 Task: For heading Use Italics Comfortaa with blue colour & bold.  font size for heading18,  'Change the font style of data to'Courier New and font size to 9,  Change the alignment of both headline & data to Align center.  In the sheet  BankBalances
Action: Mouse moved to (49, 184)
Screenshot: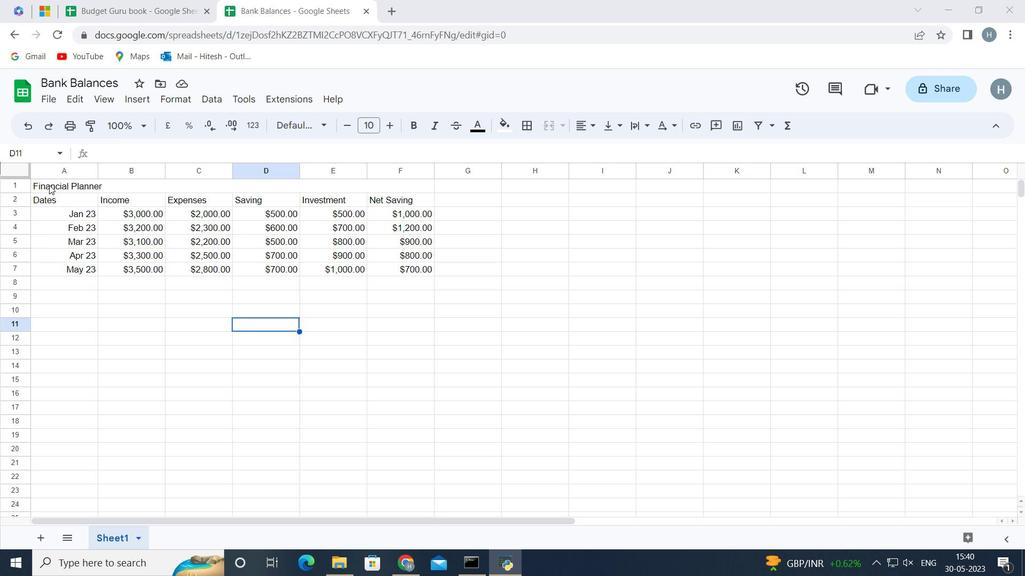 
Action: Mouse pressed left at (49, 184)
Screenshot: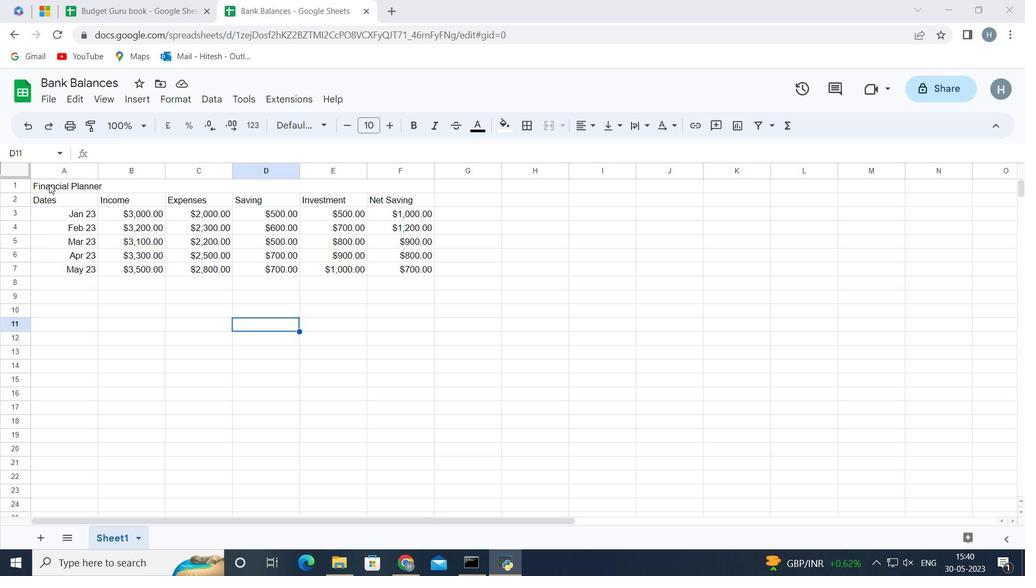 
Action: Mouse moved to (310, 128)
Screenshot: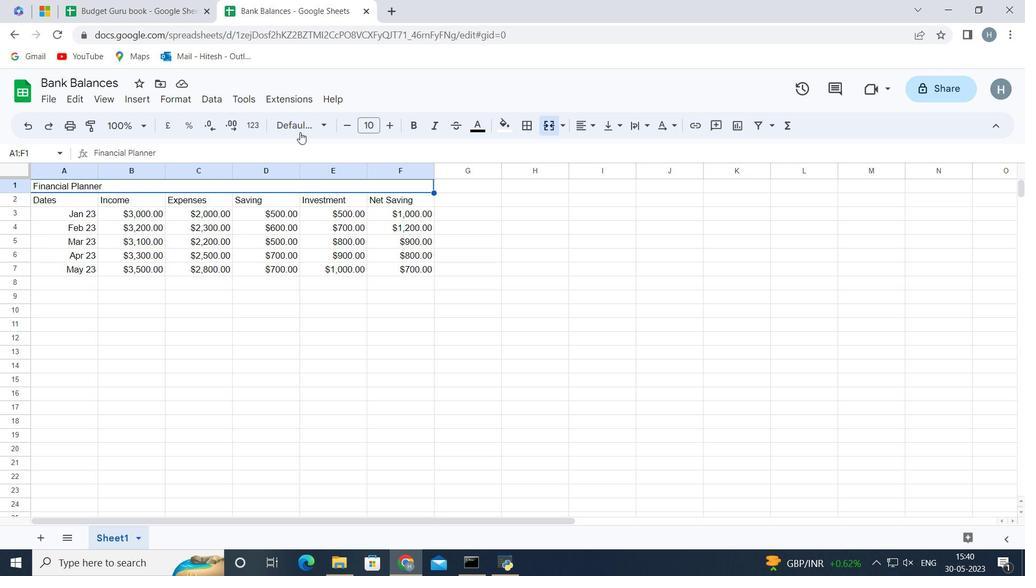 
Action: Mouse pressed left at (310, 128)
Screenshot: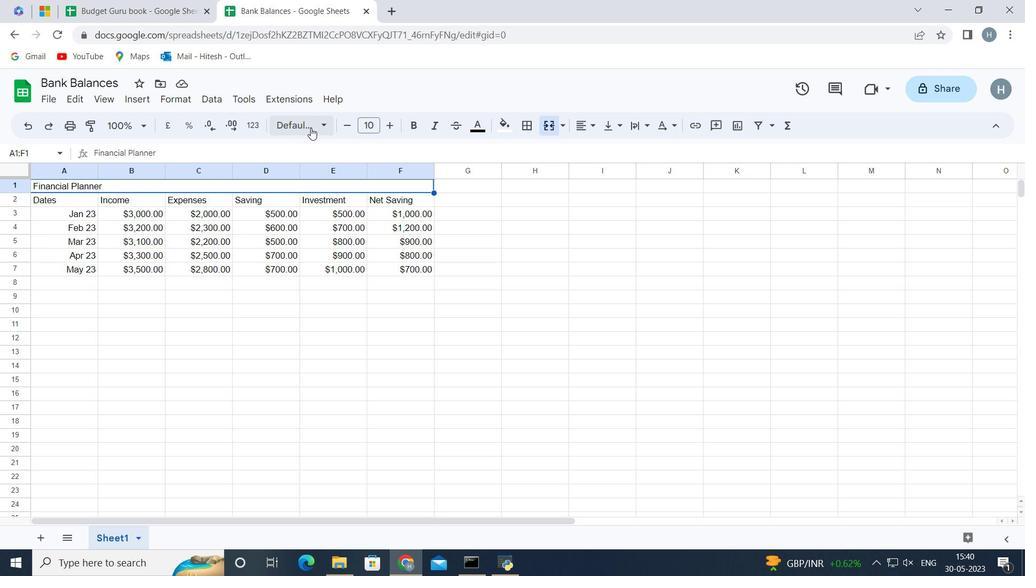 
Action: Mouse moved to (335, 326)
Screenshot: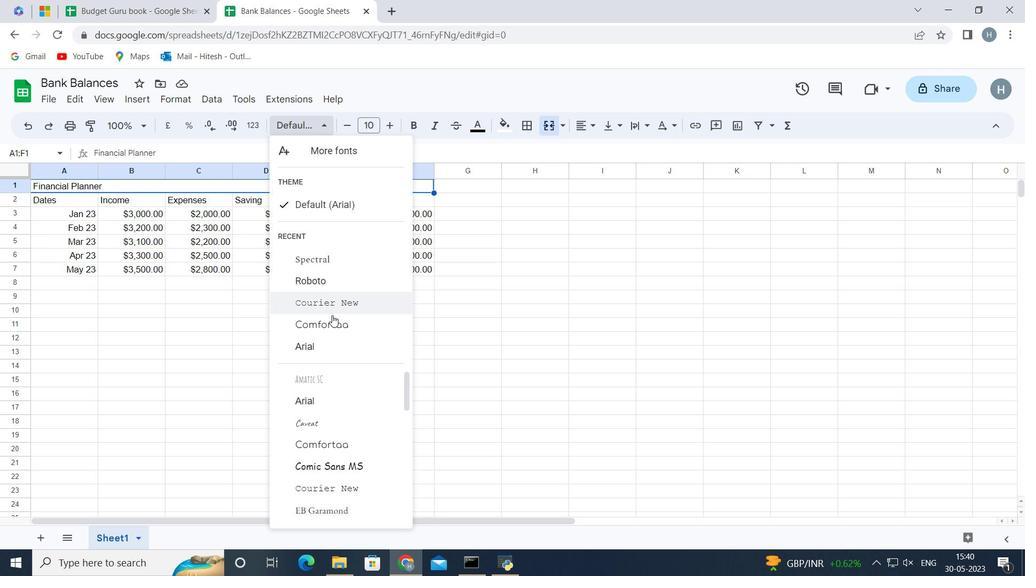 
Action: Mouse pressed left at (335, 326)
Screenshot: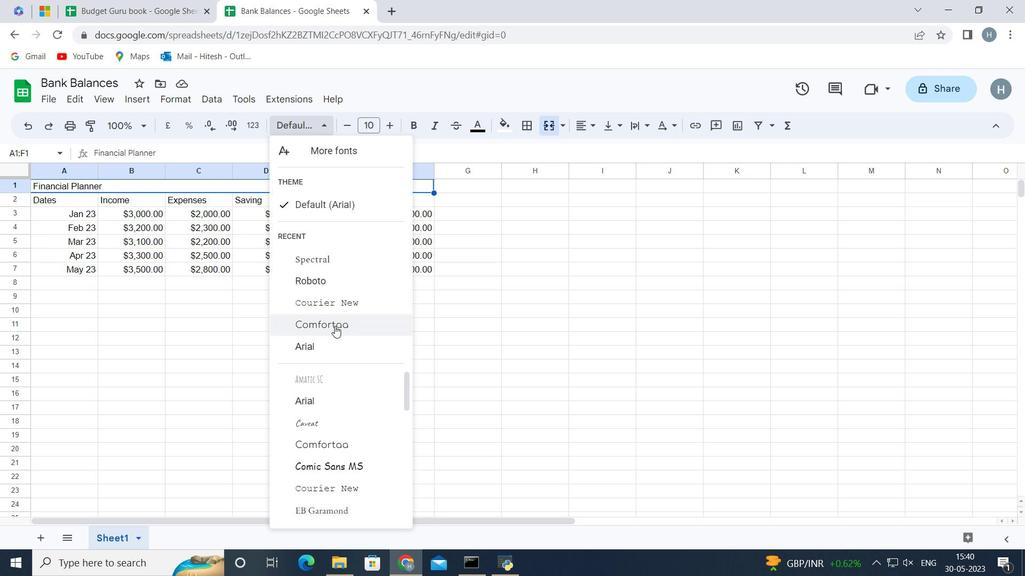 
Action: Mouse moved to (497, 129)
Screenshot: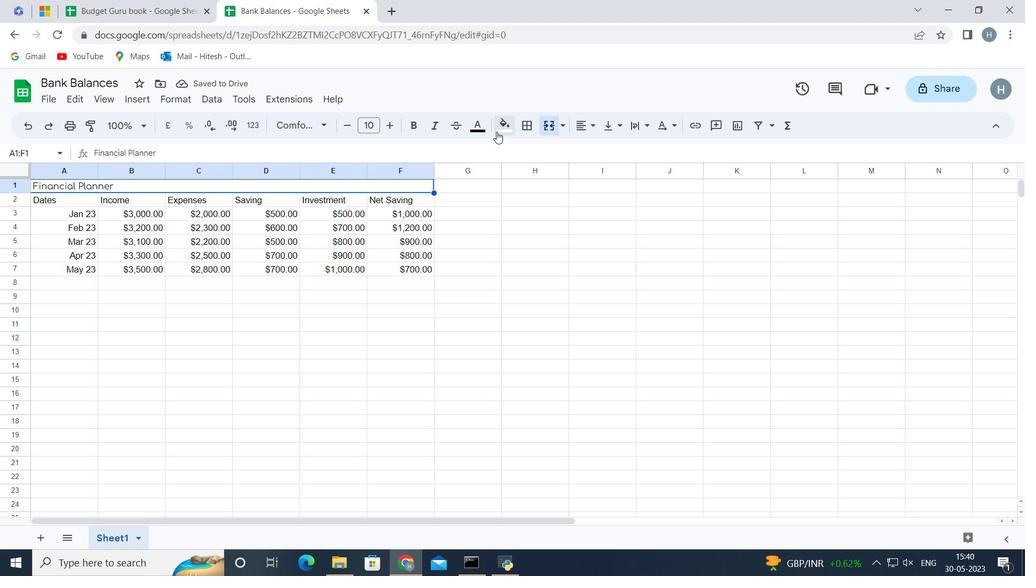 
Action: Mouse pressed left at (497, 129)
Screenshot: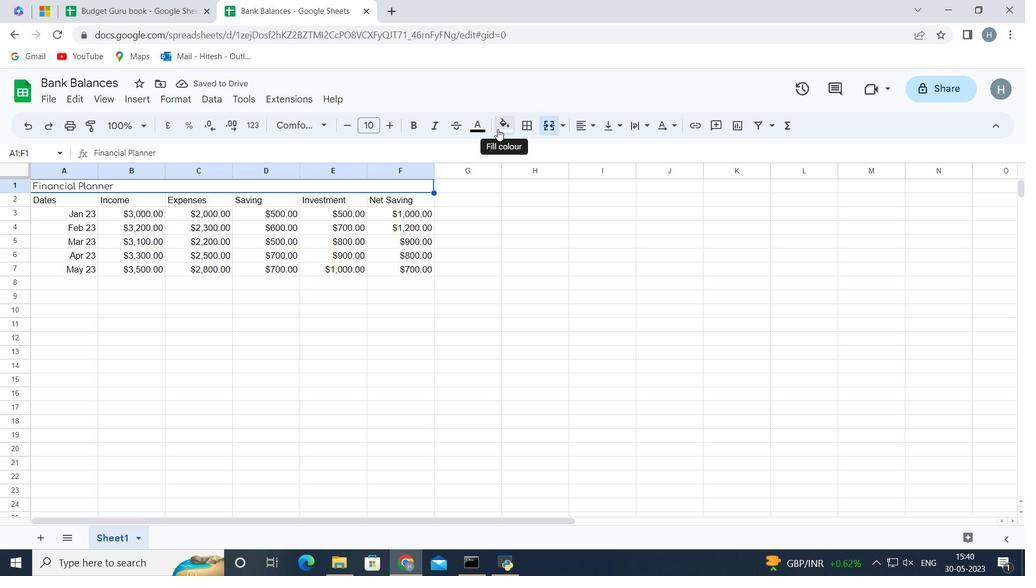 
Action: Mouse moved to (609, 186)
Screenshot: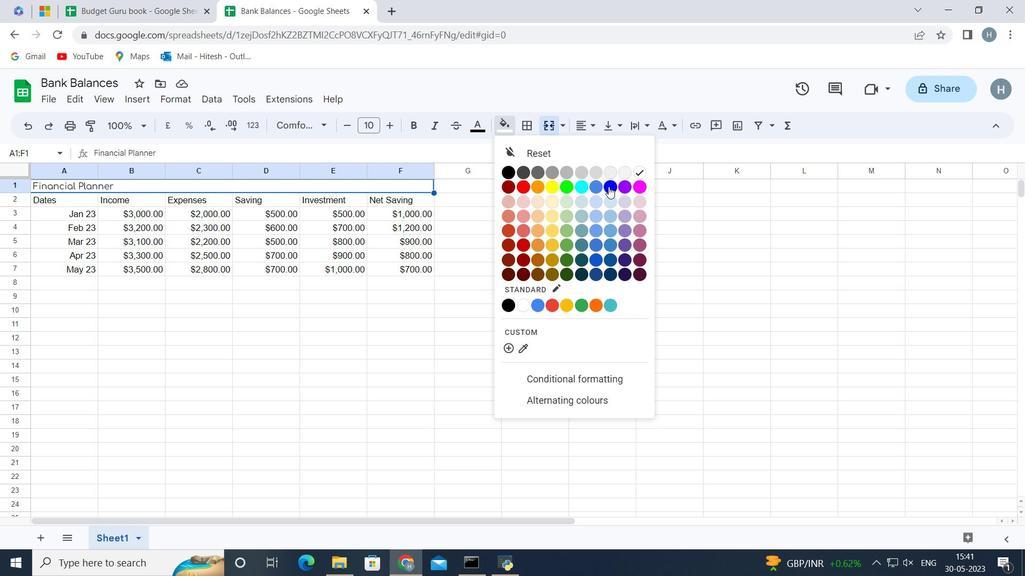 
Action: Mouse pressed left at (609, 186)
Screenshot: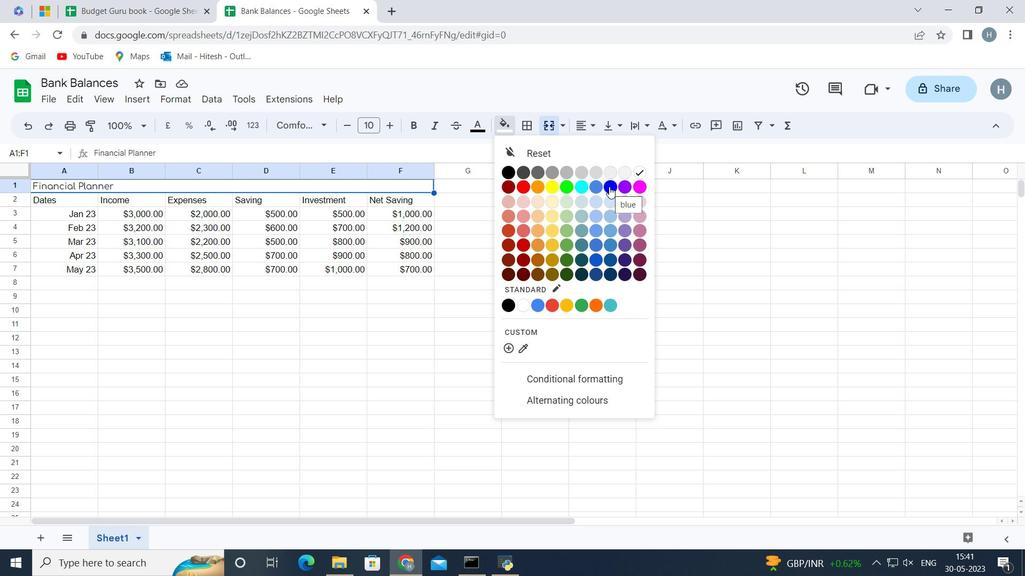 
Action: Mouse moved to (410, 123)
Screenshot: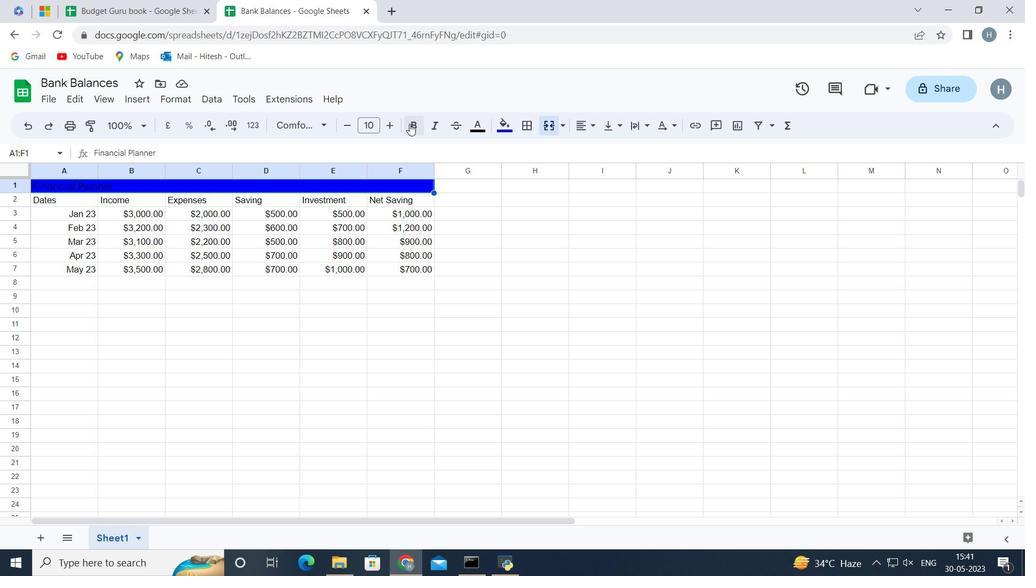 
Action: Mouse pressed left at (410, 123)
Screenshot: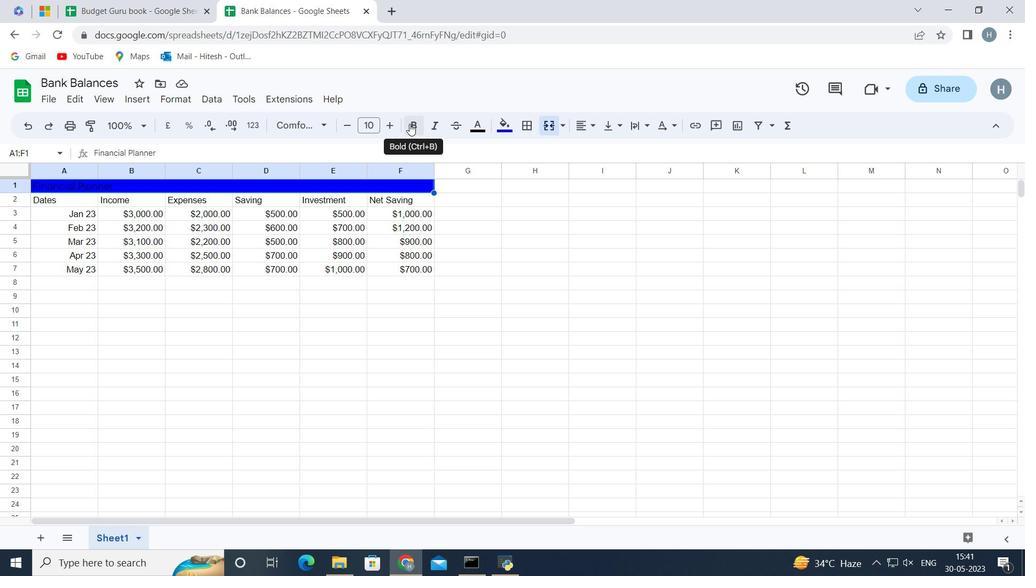
Action: Mouse moved to (394, 123)
Screenshot: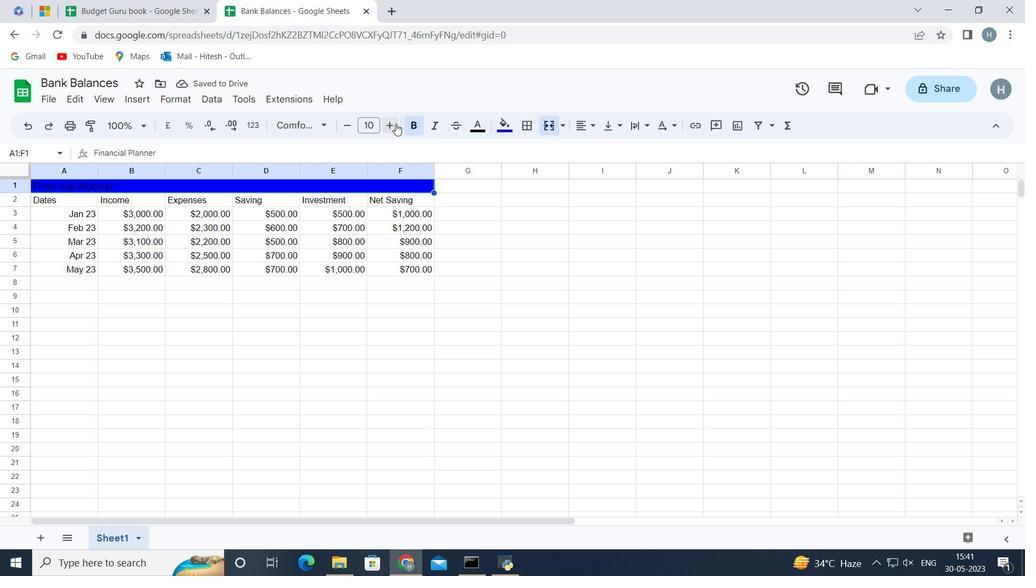 
Action: Mouse pressed left at (394, 123)
Screenshot: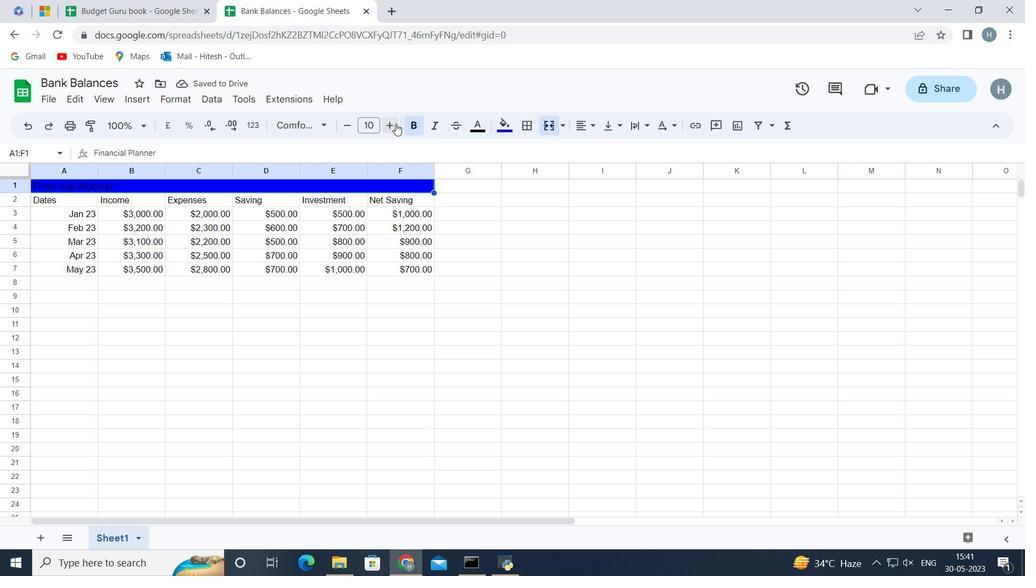 
Action: Mouse pressed left at (394, 123)
Screenshot: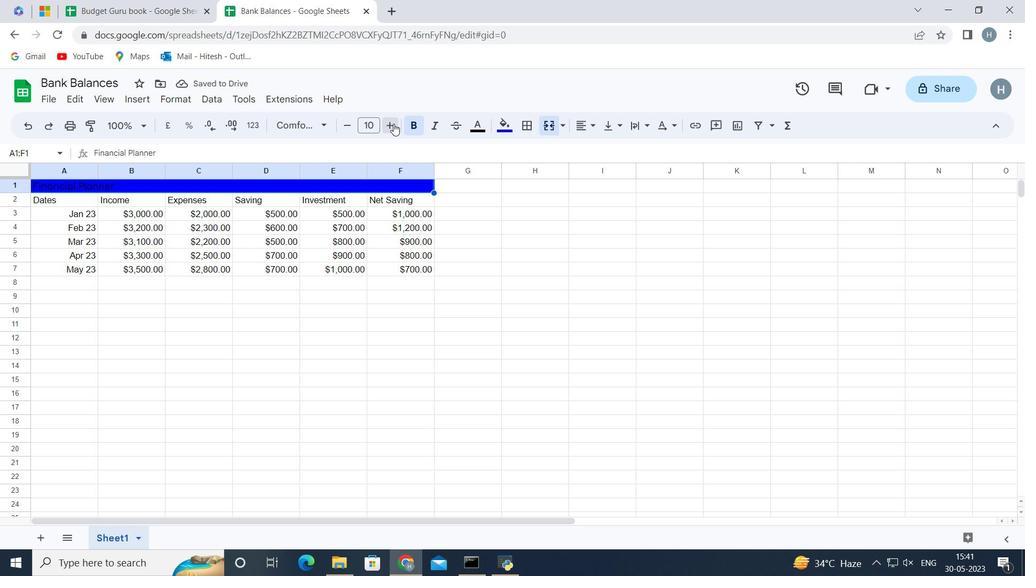 
Action: Mouse pressed left at (394, 123)
Screenshot: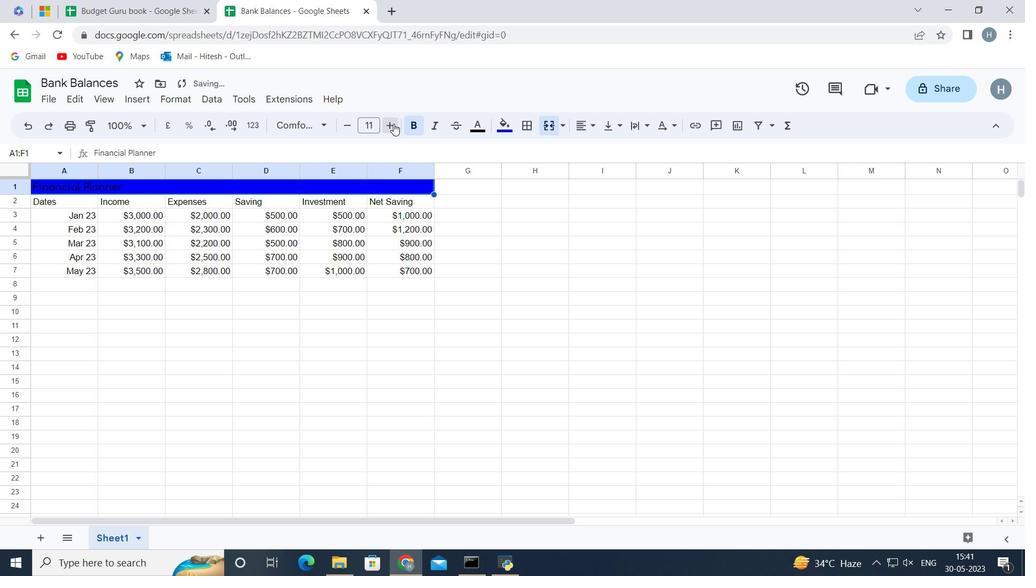 
Action: Mouse pressed left at (394, 123)
Screenshot: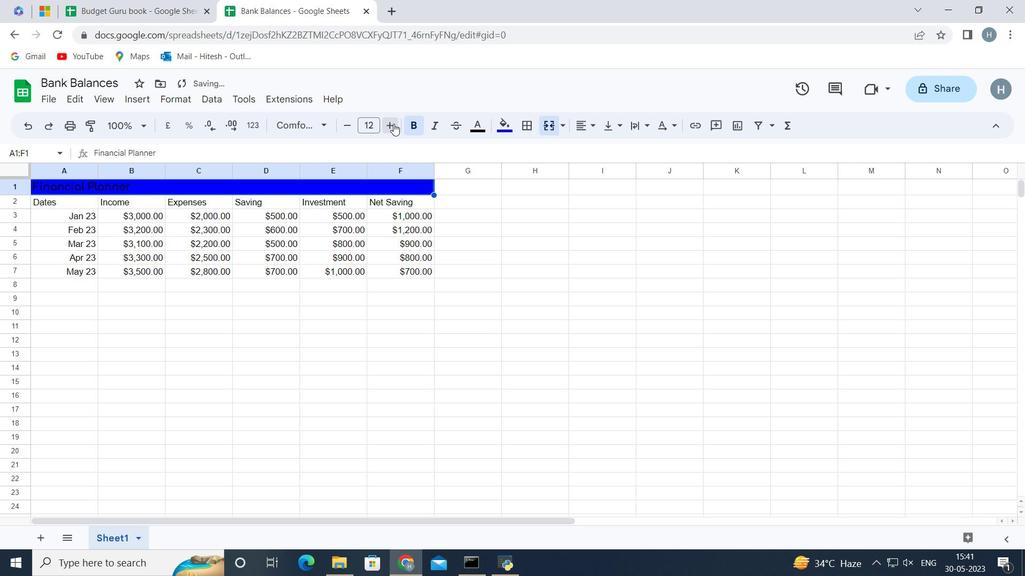
Action: Mouse pressed left at (394, 123)
Screenshot: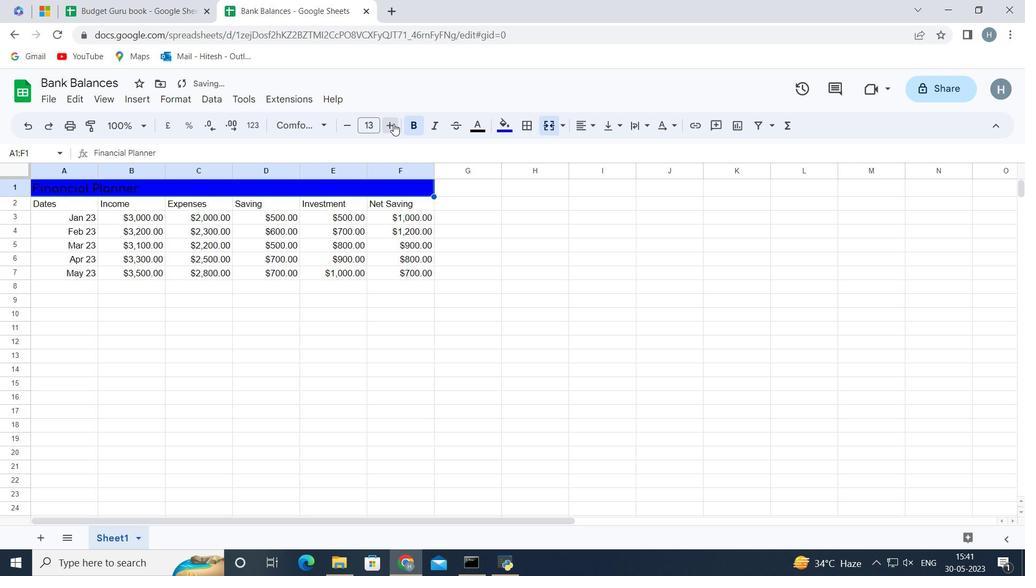 
Action: Mouse pressed left at (394, 123)
Screenshot: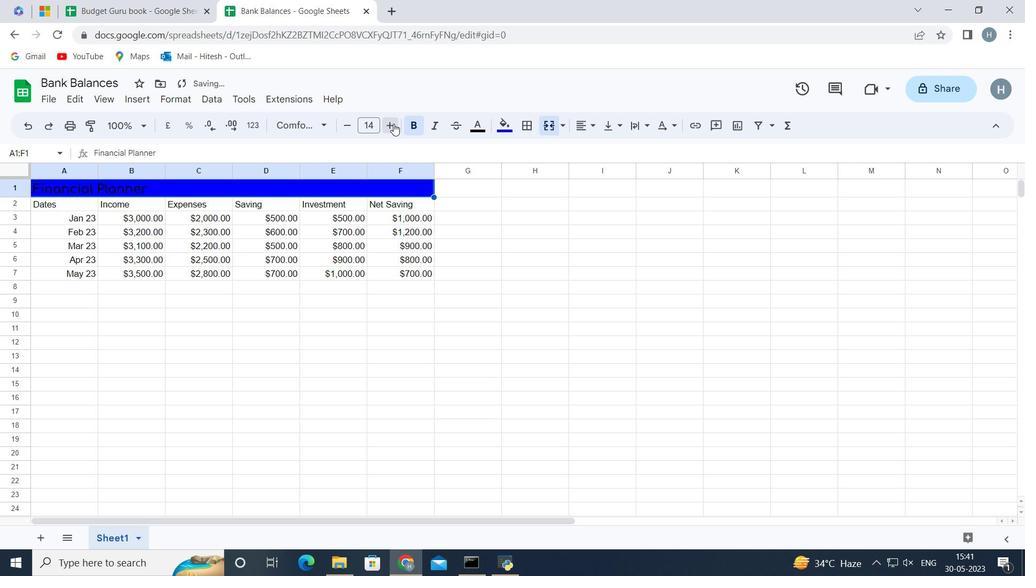 
Action: Mouse pressed left at (394, 123)
Screenshot: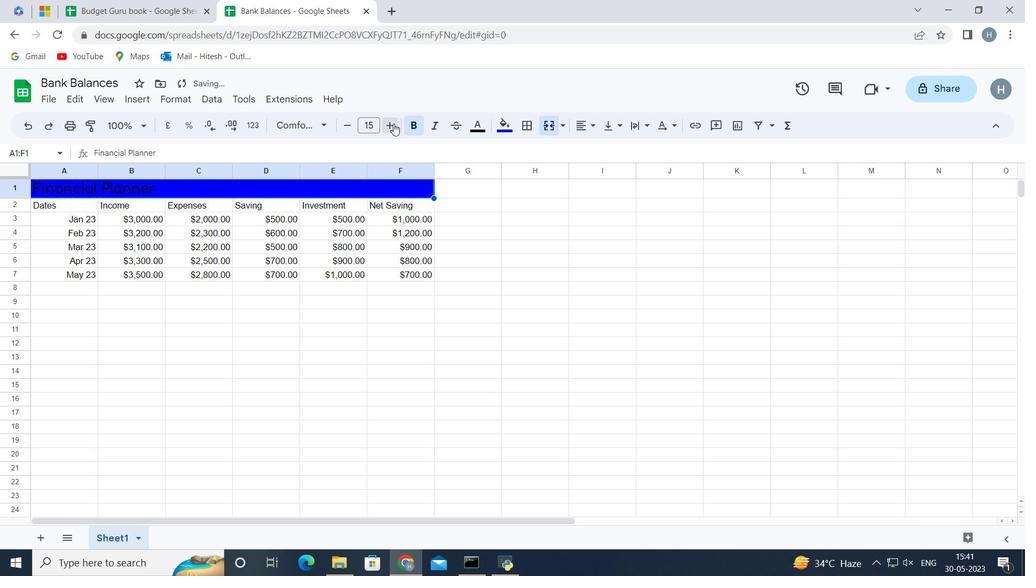 
Action: Mouse pressed left at (394, 123)
Screenshot: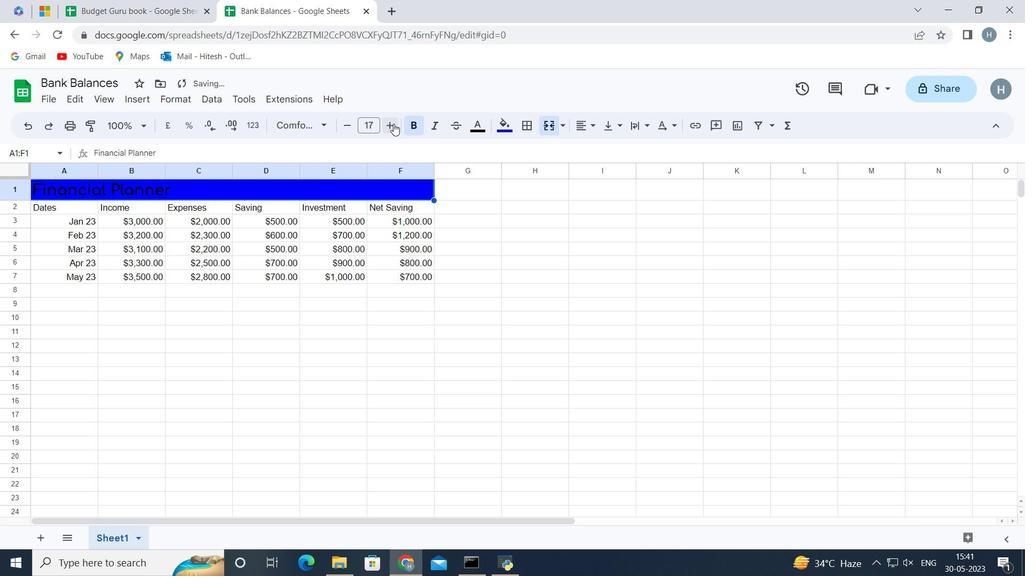 
Action: Mouse moved to (107, 358)
Screenshot: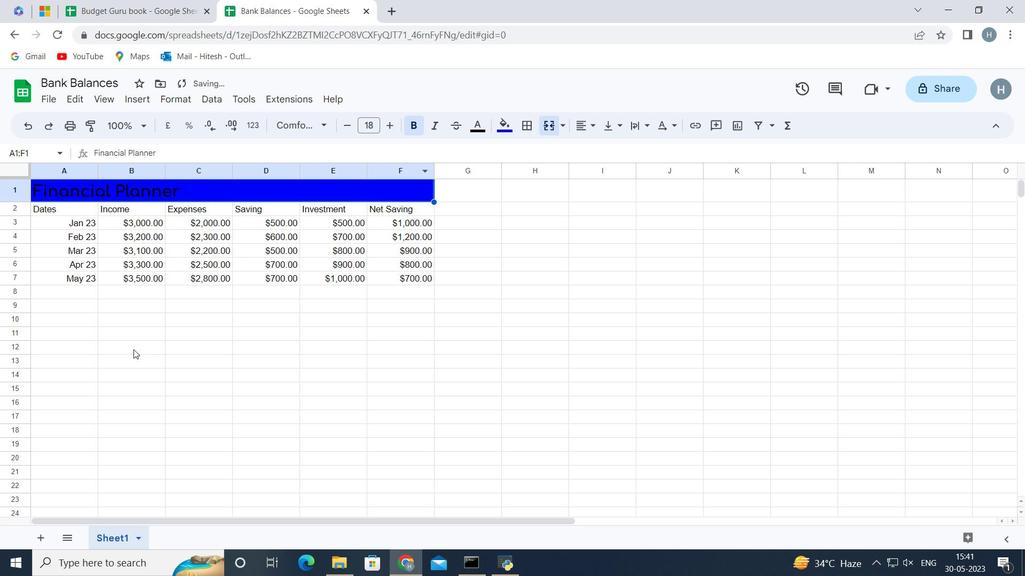 
Action: Mouse pressed left at (107, 358)
Screenshot: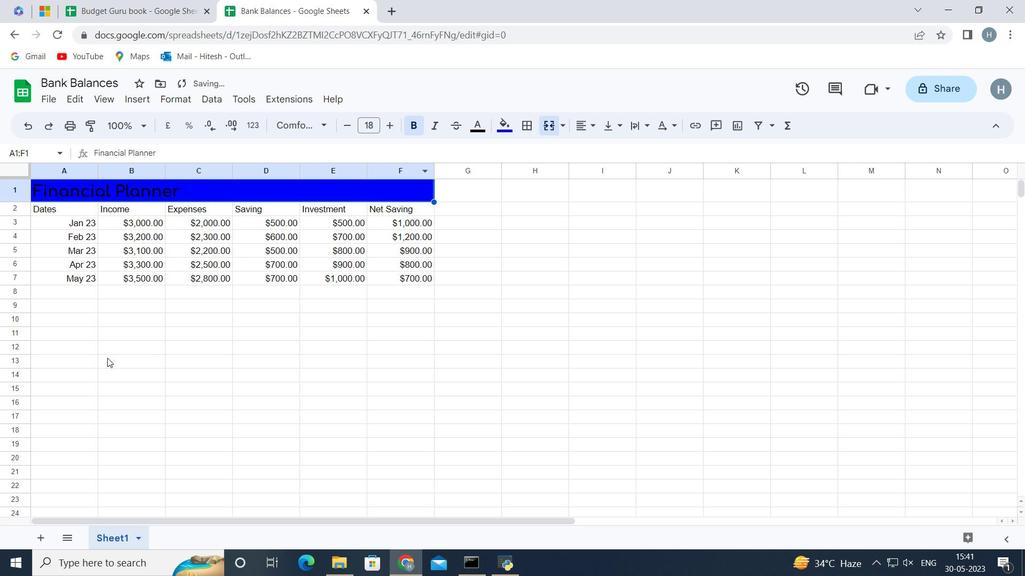 
Action: Mouse moved to (71, 215)
Screenshot: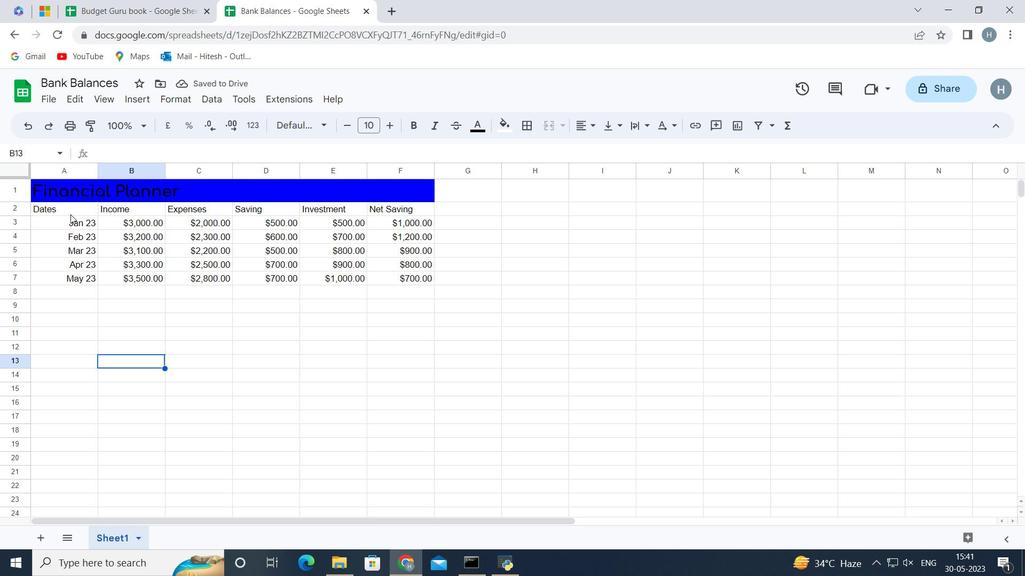 
Action: Mouse pressed left at (71, 215)
Screenshot: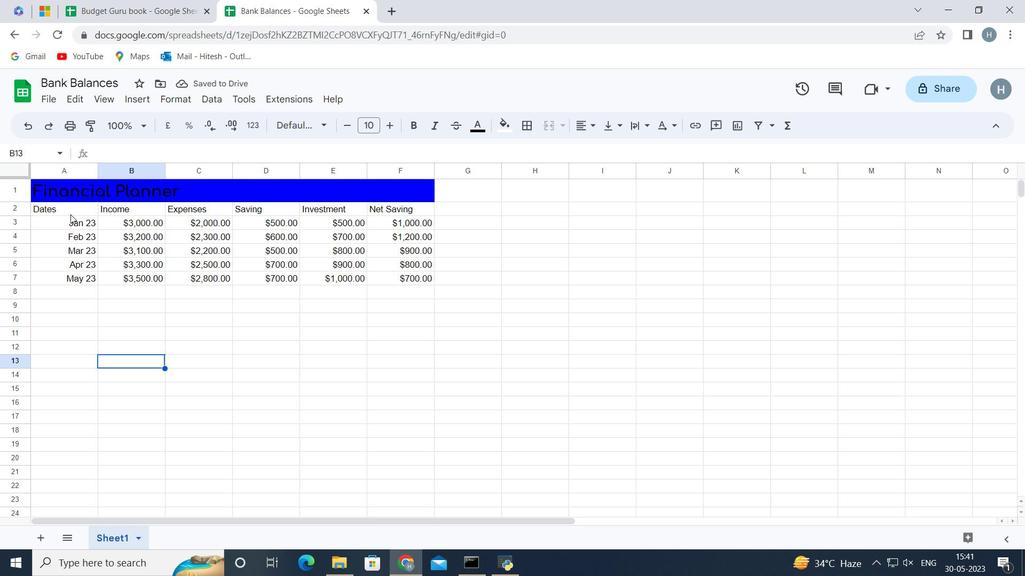 
Action: Key pressed <Key.shift><Key.right><Key.right><Key.right><Key.right><Key.right><Key.down><Key.down><Key.down><Key.down><Key.down>
Screenshot: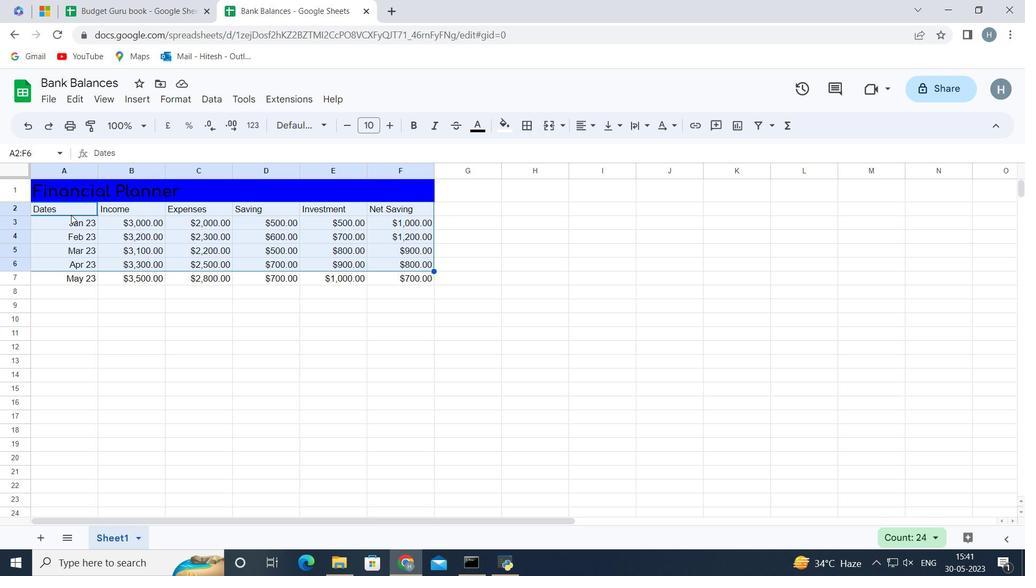 
Action: Mouse moved to (293, 126)
Screenshot: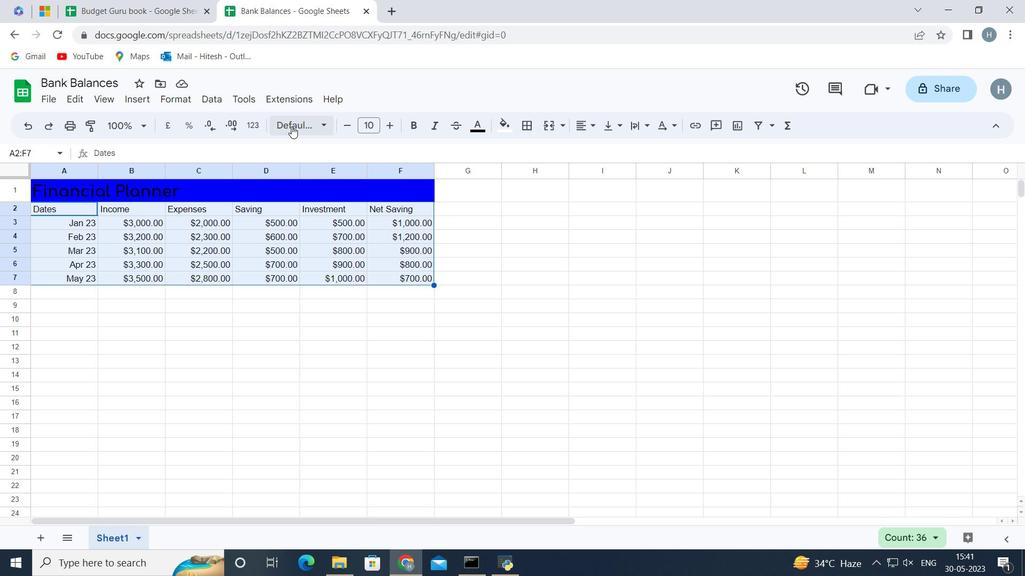 
Action: Mouse pressed left at (293, 126)
Screenshot: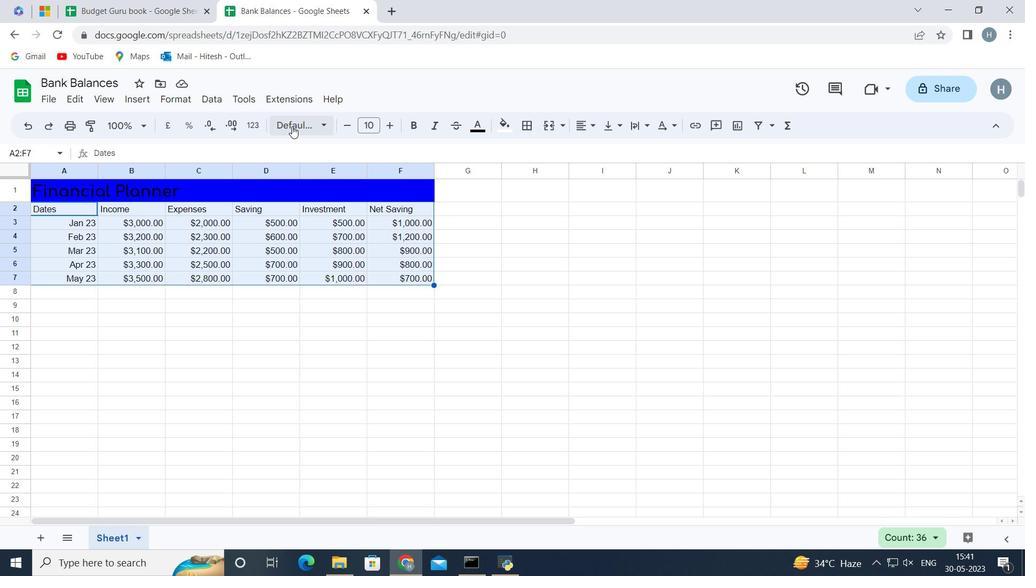 
Action: Mouse moved to (345, 323)
Screenshot: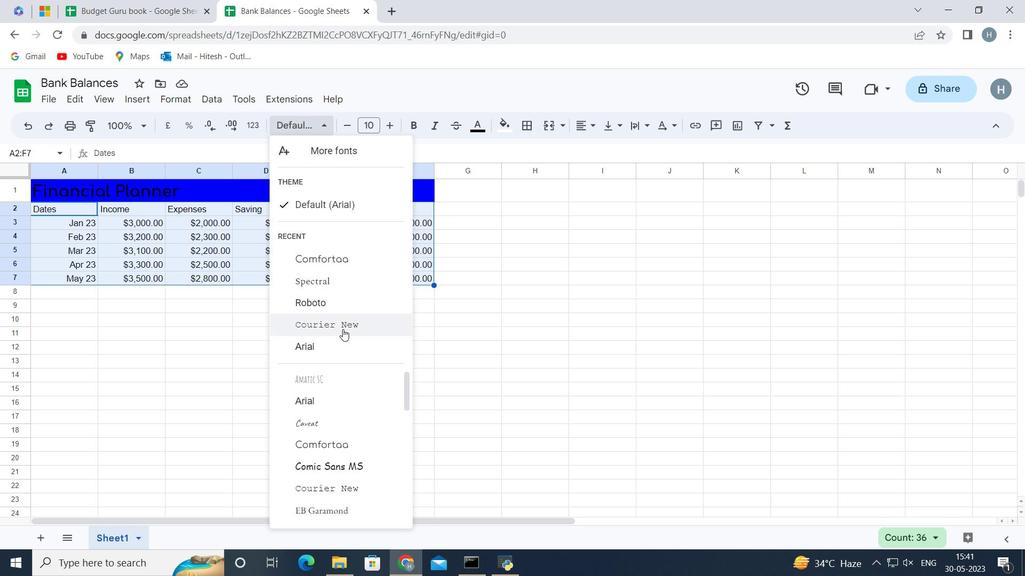 
Action: Mouse pressed left at (345, 323)
Screenshot: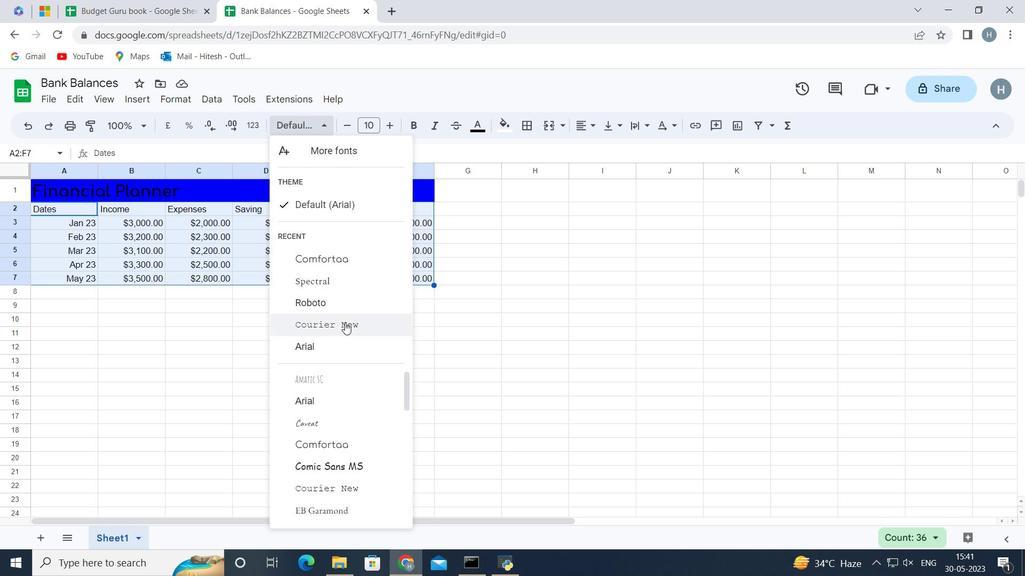 
Action: Mouse moved to (348, 128)
Screenshot: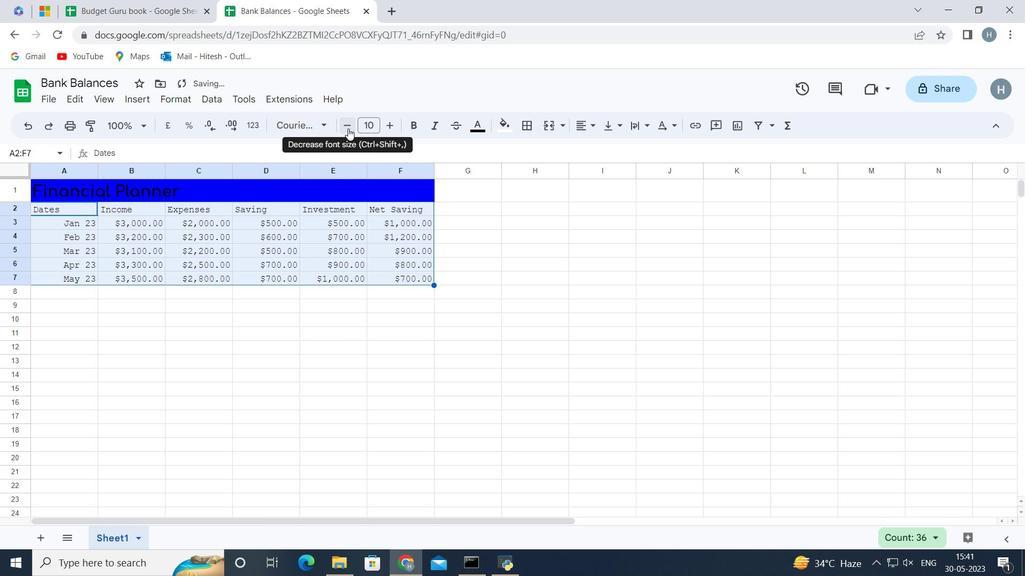 
Action: Mouse pressed left at (348, 128)
Screenshot: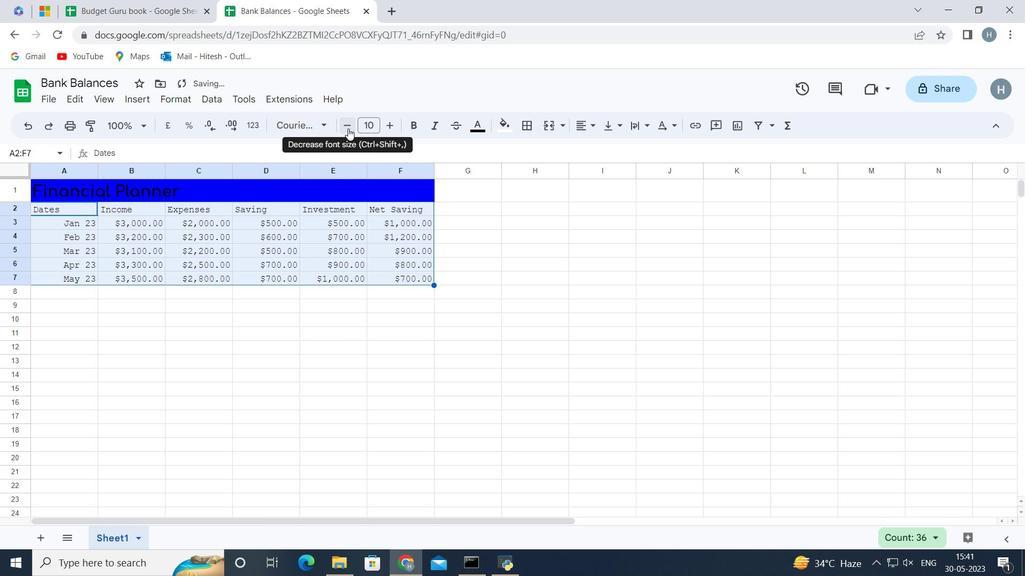 
Action: Mouse moved to (216, 356)
Screenshot: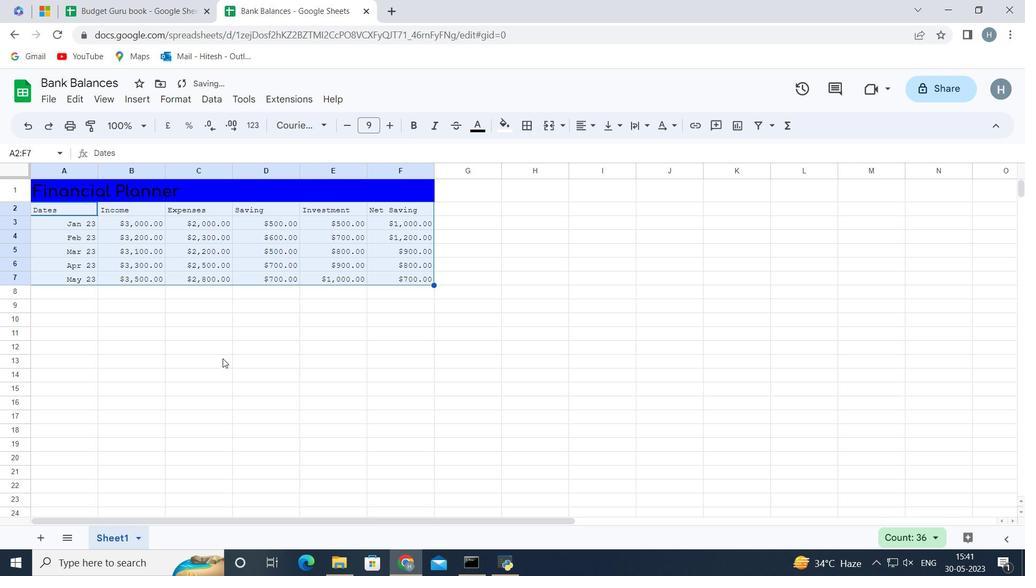 
Action: Mouse pressed left at (216, 356)
Screenshot: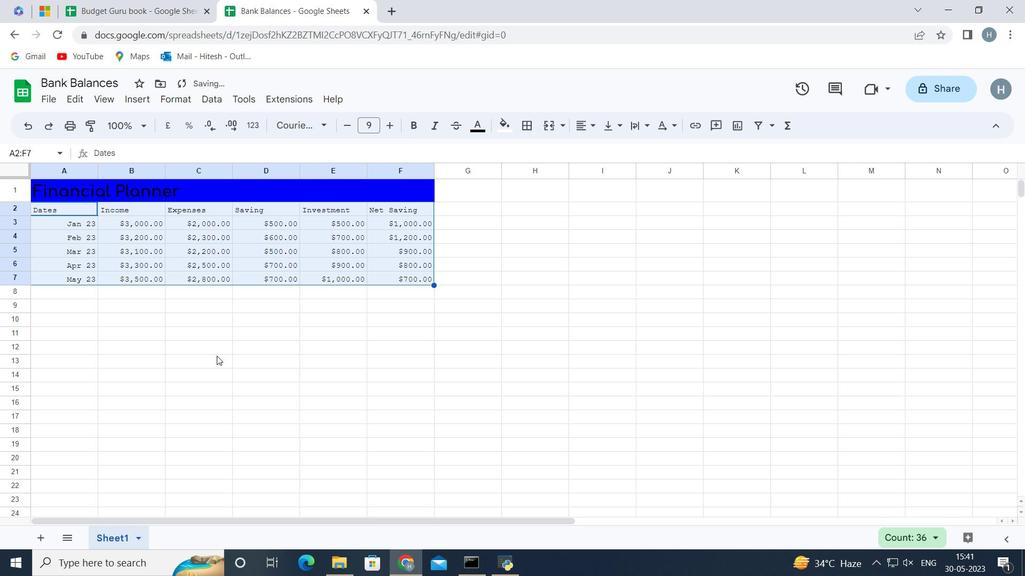
Action: Mouse moved to (67, 190)
Screenshot: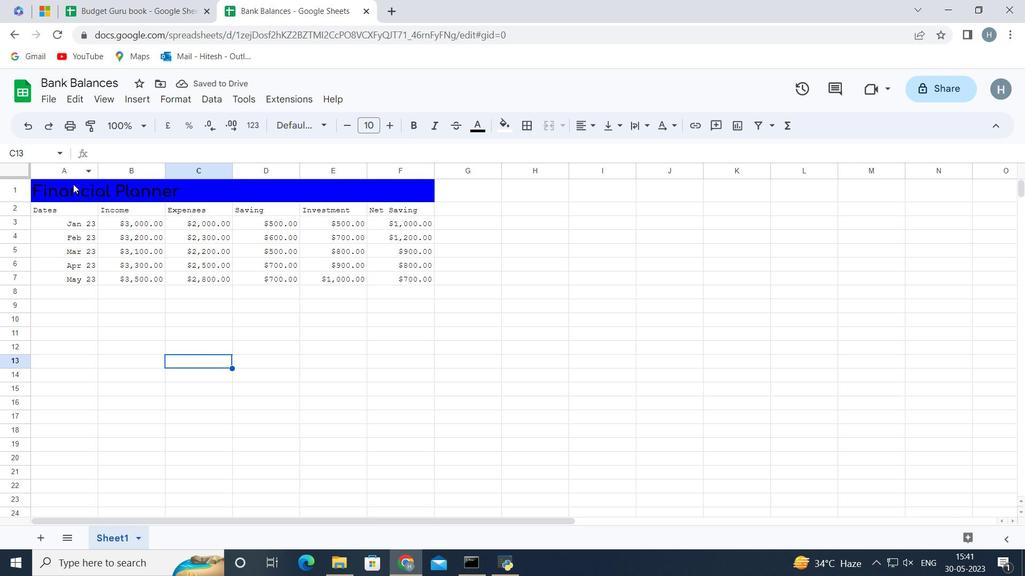 
Action: Mouse pressed left at (67, 190)
Screenshot: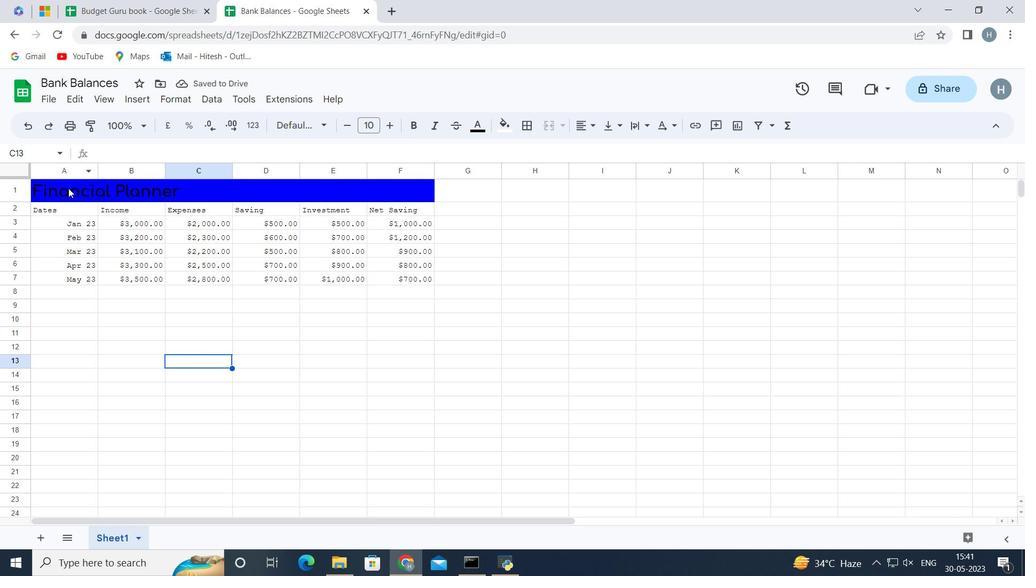 
Action: Mouse moved to (66, 190)
Screenshot: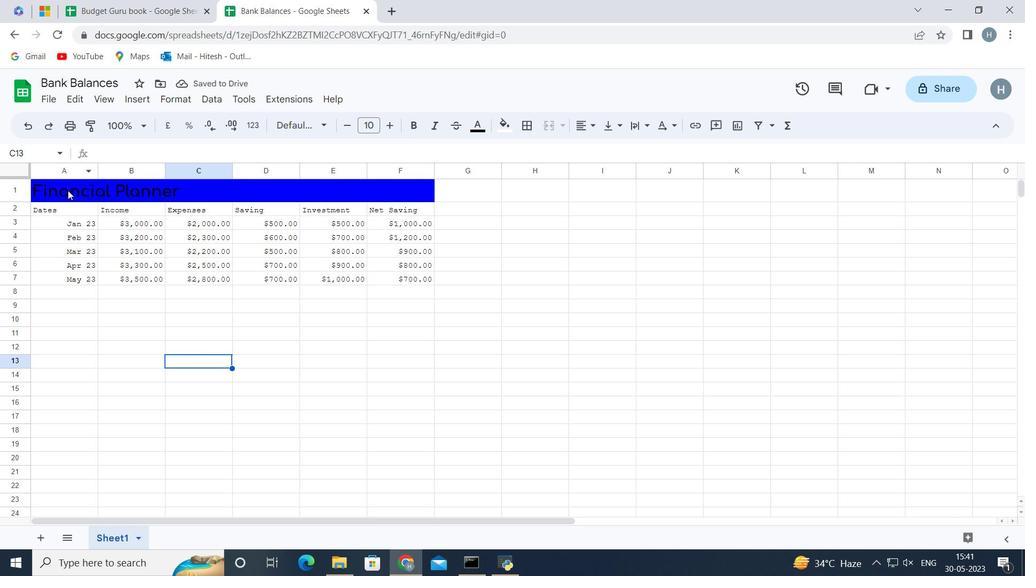 
Action: Key pressed <Key.shift><Key.down><Key.down><Key.down><Key.down><Key.down><Key.down>
Screenshot: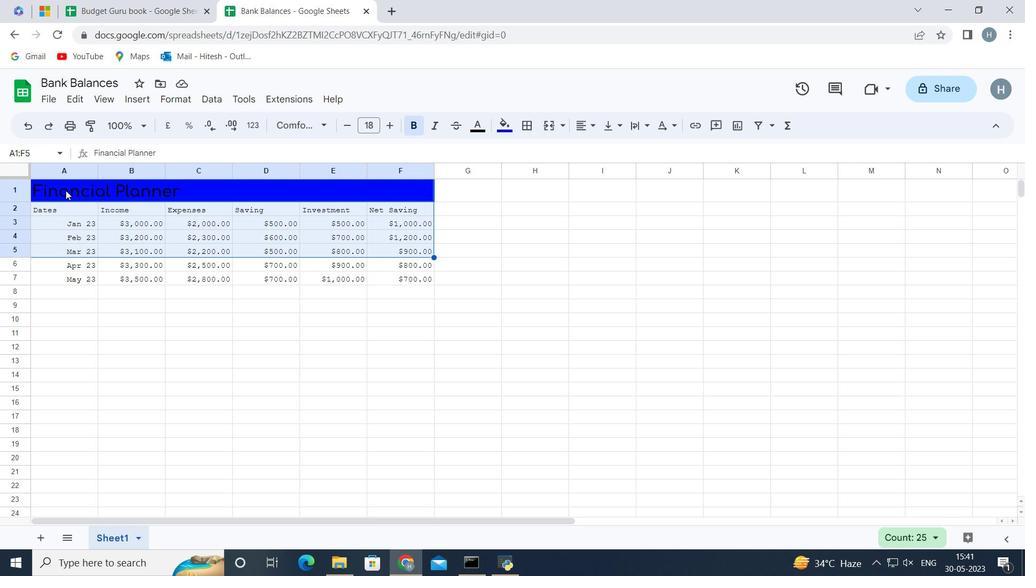 
Action: Mouse moved to (579, 127)
Screenshot: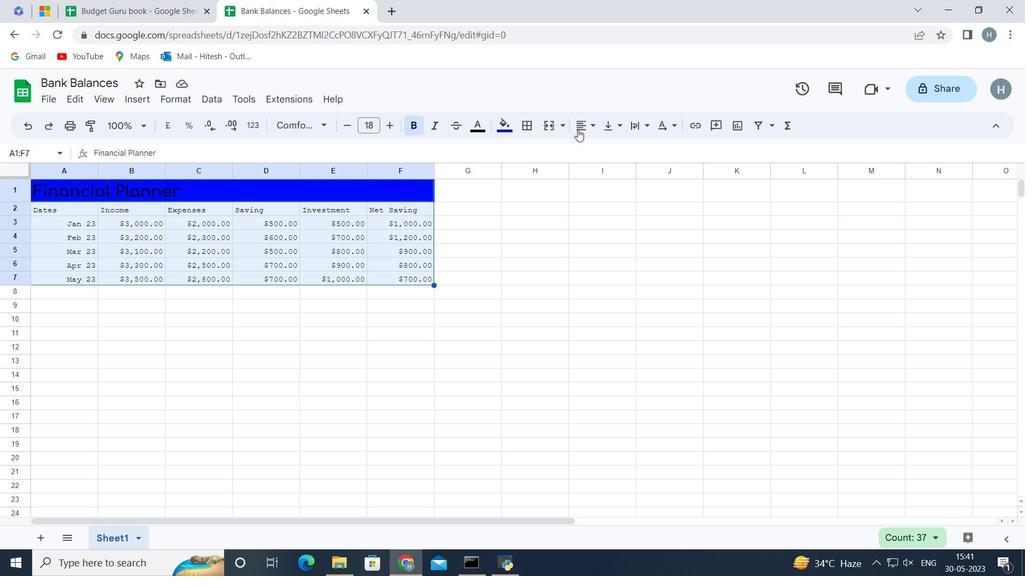 
Action: Mouse pressed left at (579, 127)
Screenshot: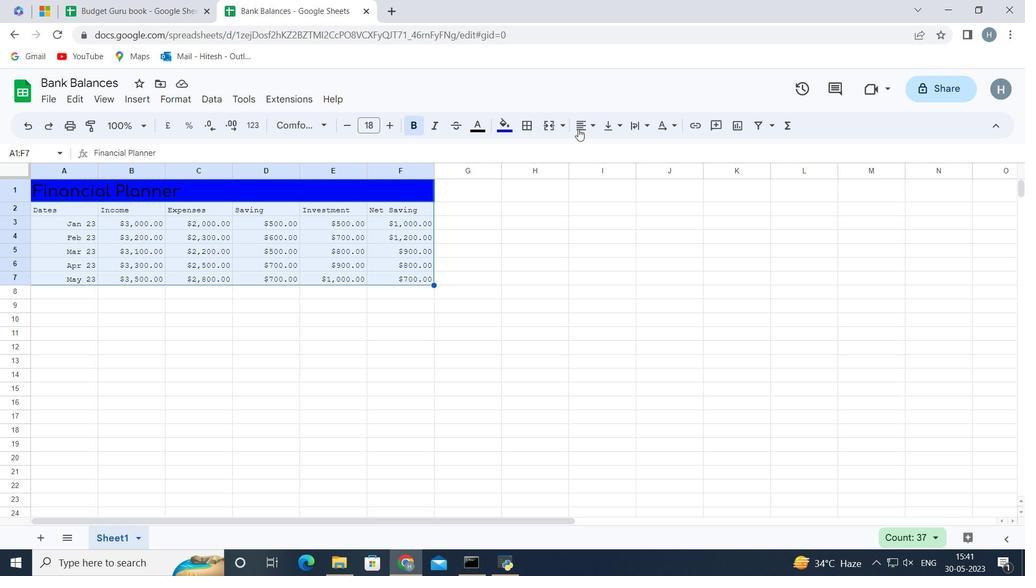 
Action: Mouse moved to (602, 151)
Screenshot: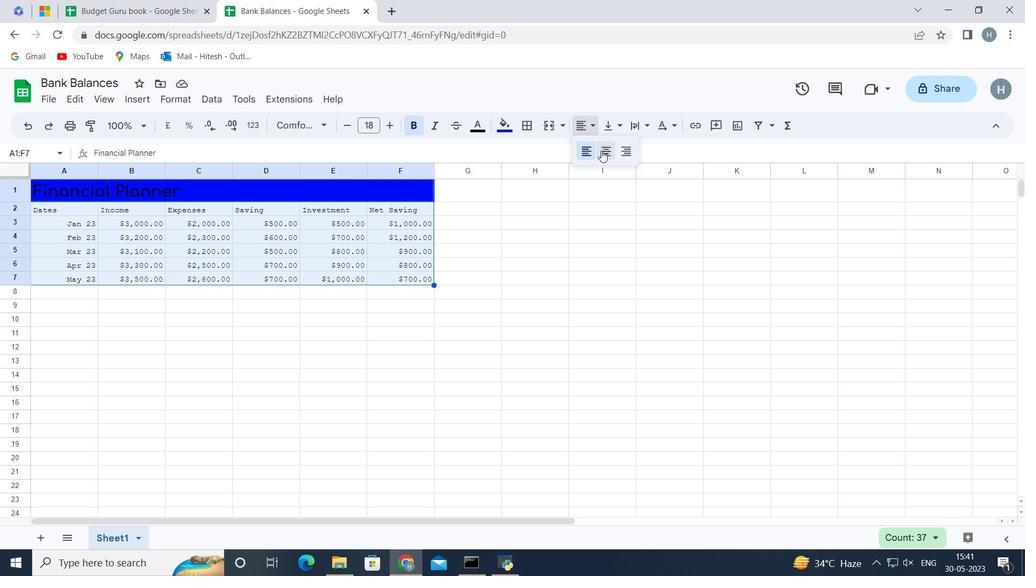 
Action: Mouse pressed left at (602, 151)
Screenshot: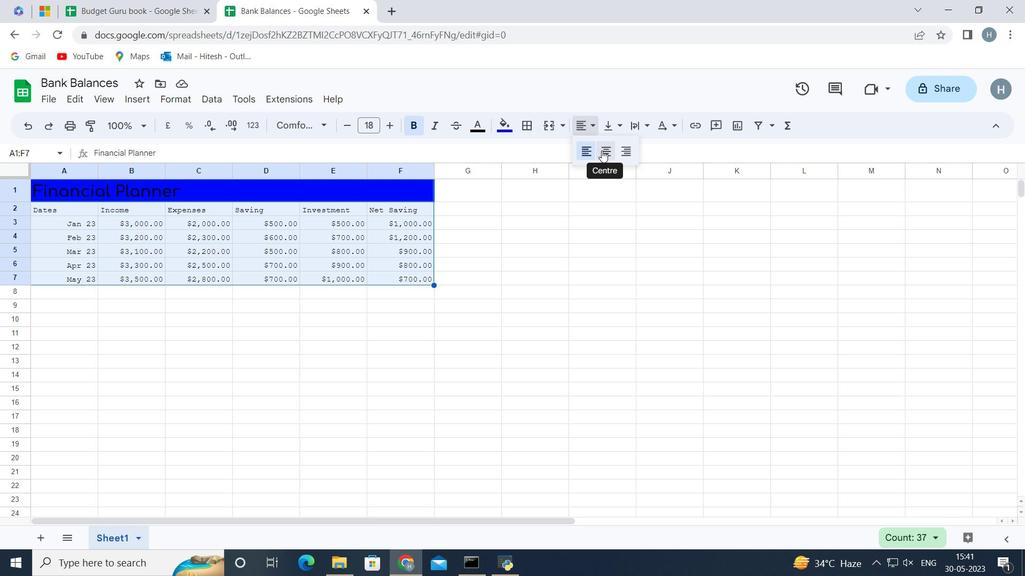 
Action: Mouse moved to (201, 308)
Screenshot: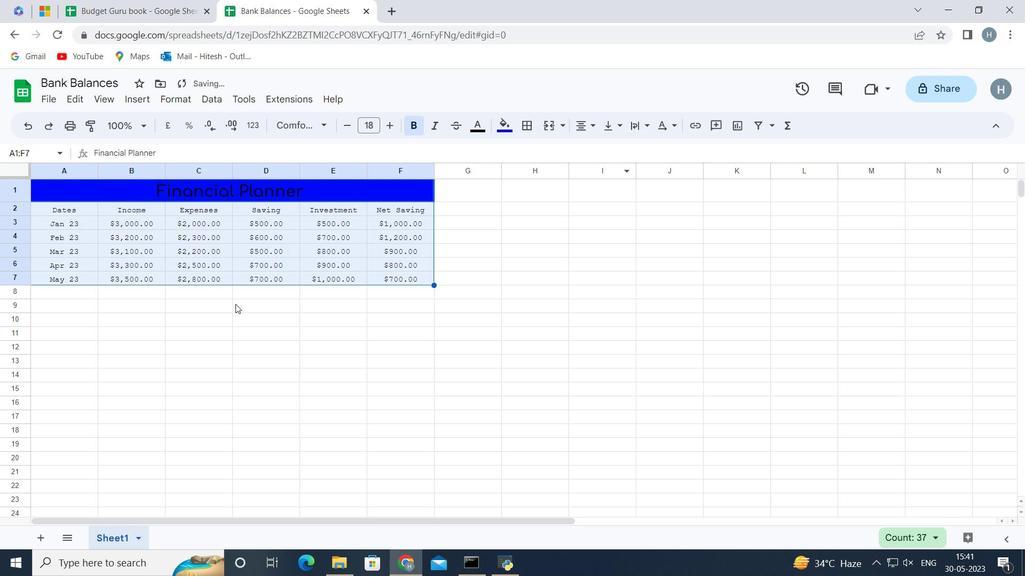 
Action: Mouse pressed left at (201, 308)
Screenshot: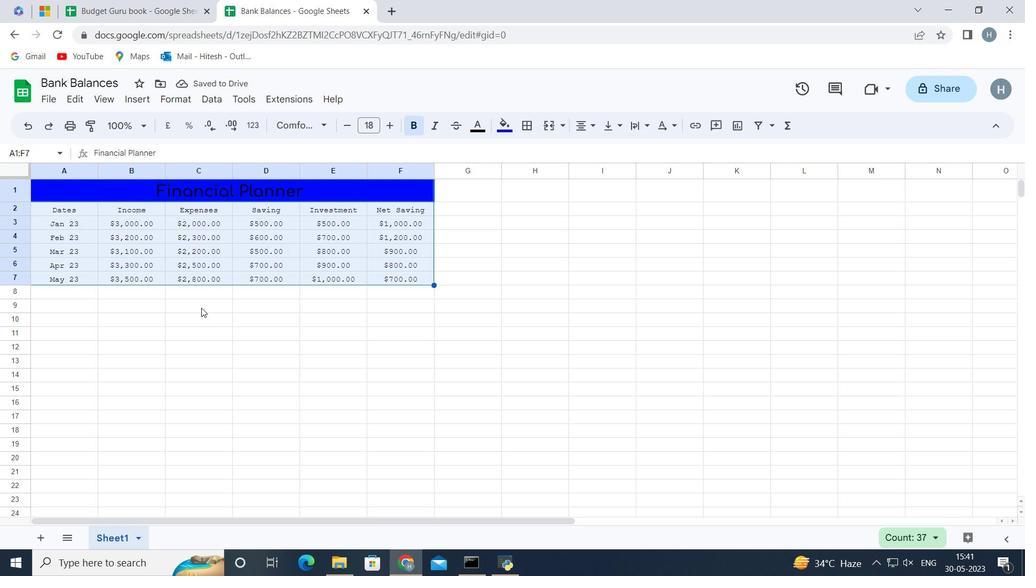 
Action: Mouse moved to (183, 317)
Screenshot: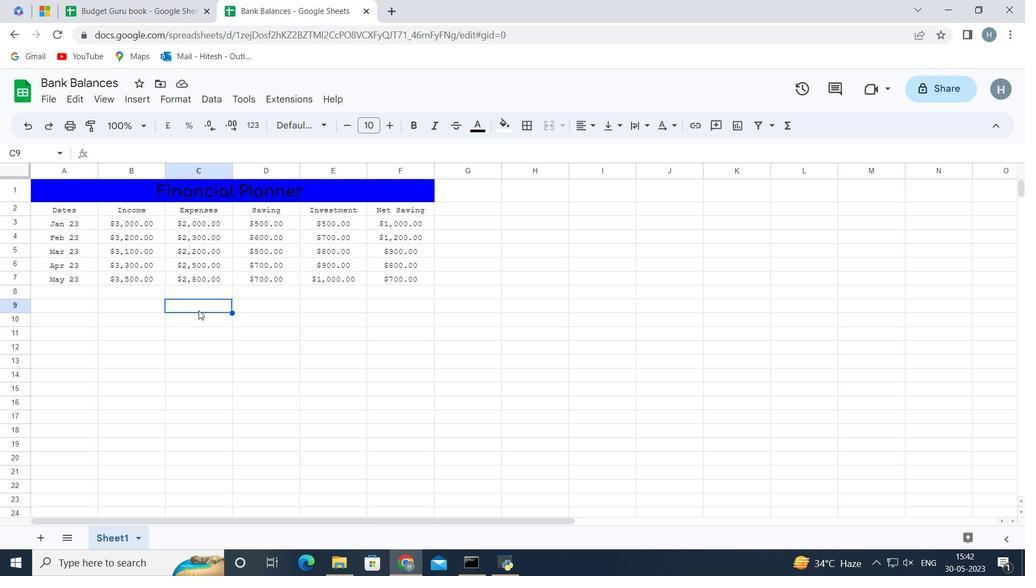 
